 Task: Create a due date automation trigger when advanced on, on the wednesday of the week before a card is due add content with a name ending with resume at 11:00 AM.
Action: Mouse moved to (1001, 80)
Screenshot: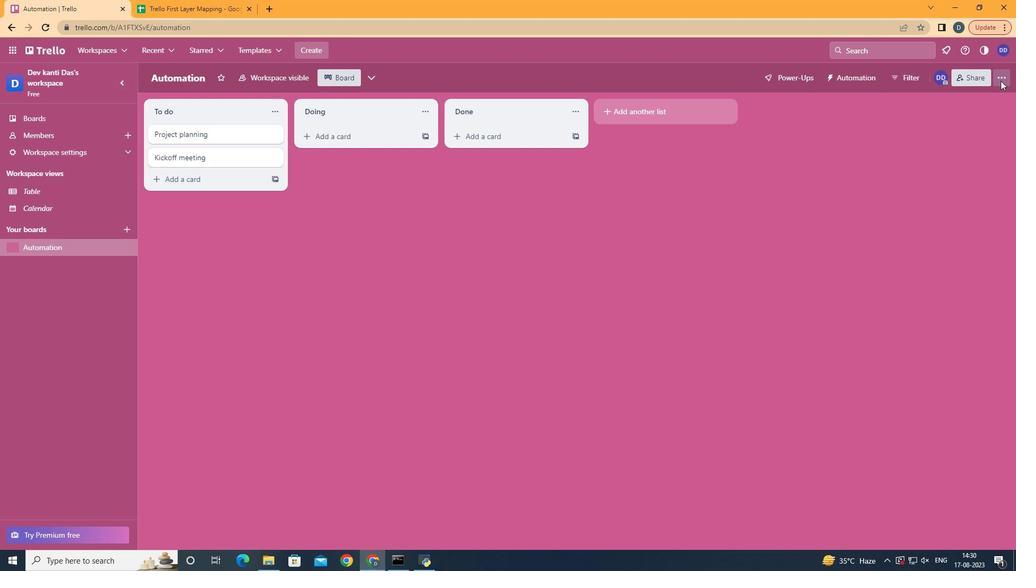 
Action: Mouse pressed left at (1001, 80)
Screenshot: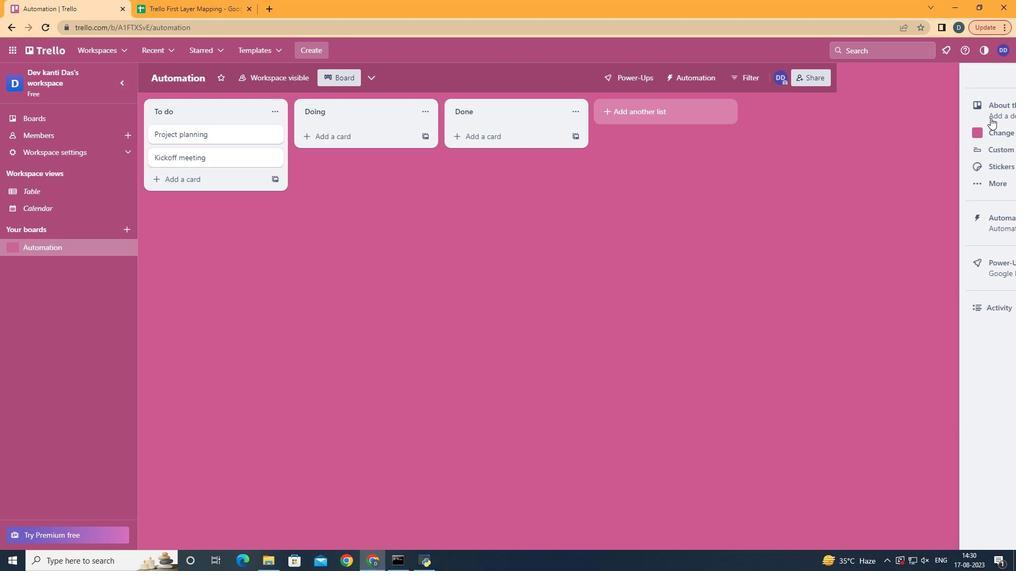
Action: Mouse moved to (944, 229)
Screenshot: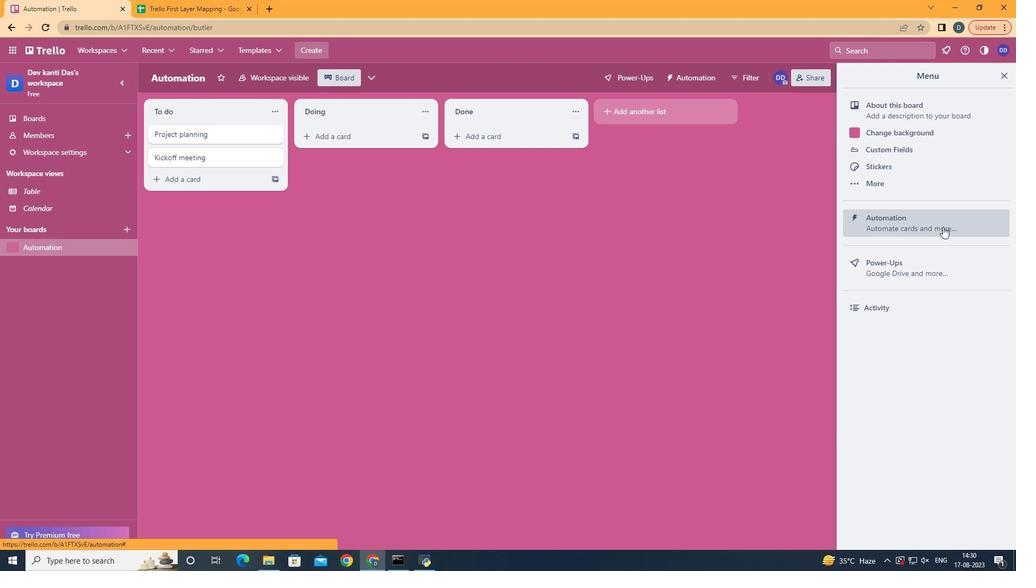 
Action: Mouse pressed left at (944, 229)
Screenshot: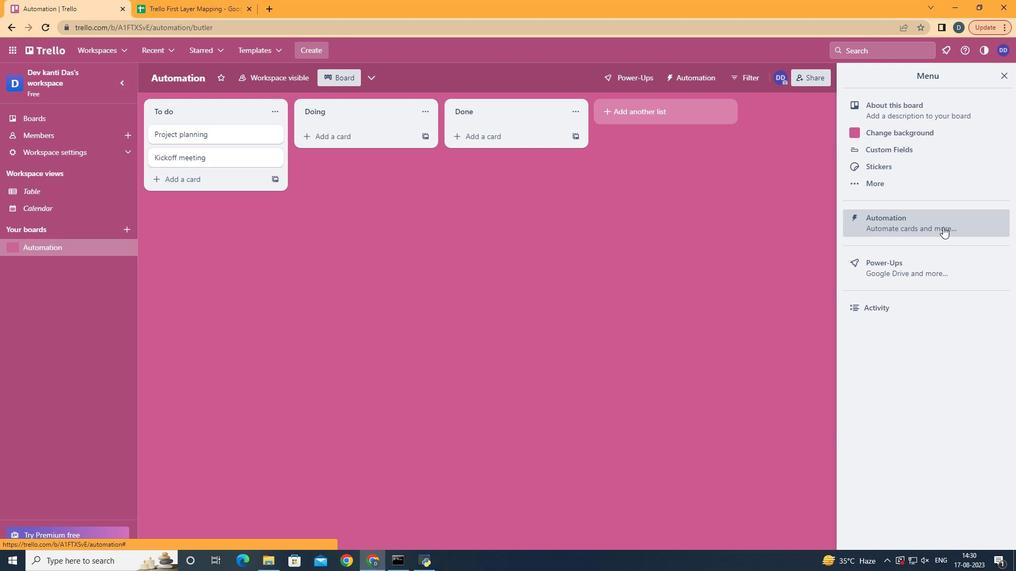 
Action: Mouse moved to (202, 215)
Screenshot: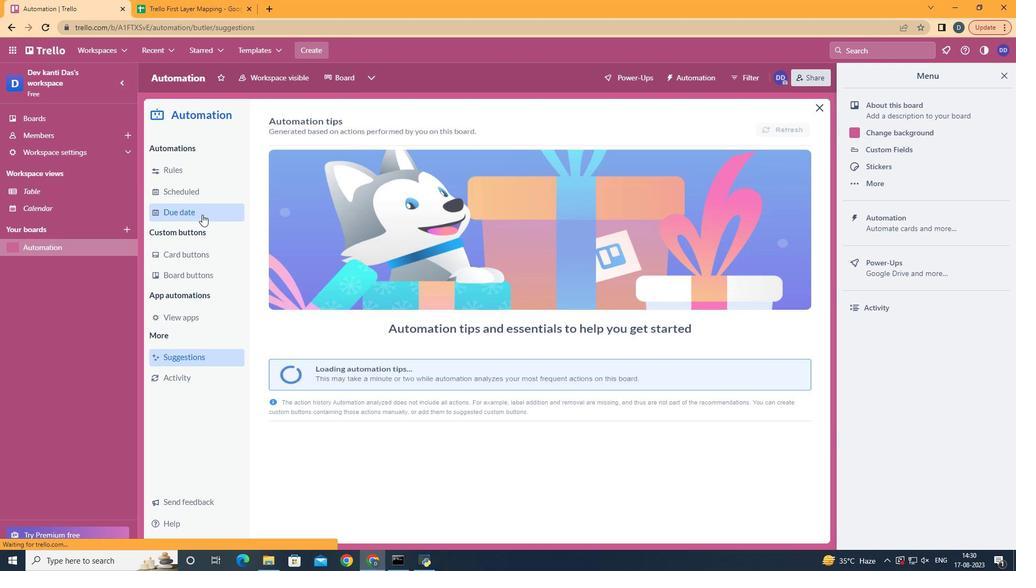 
Action: Mouse pressed left at (202, 215)
Screenshot: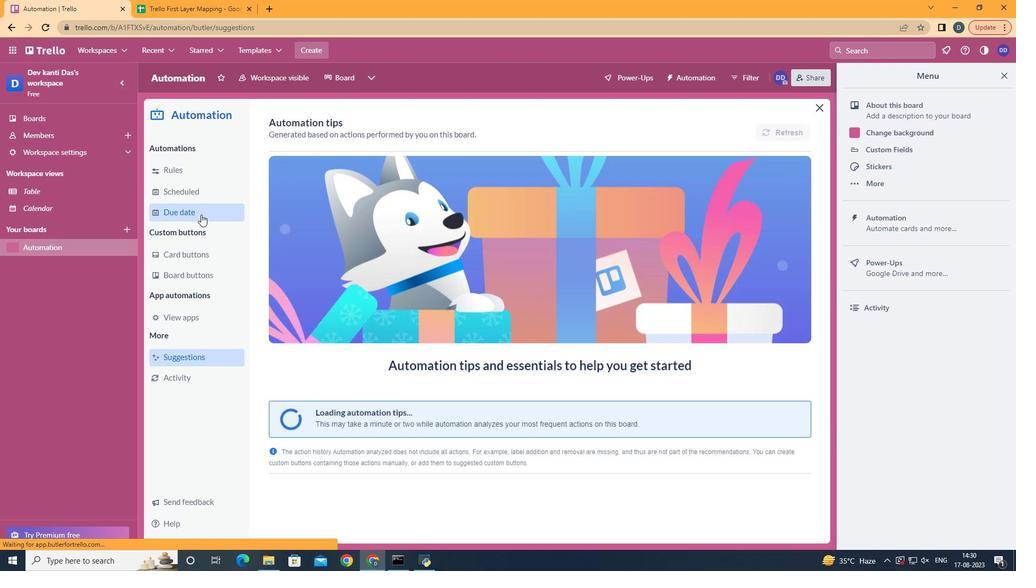 
Action: Mouse moved to (733, 129)
Screenshot: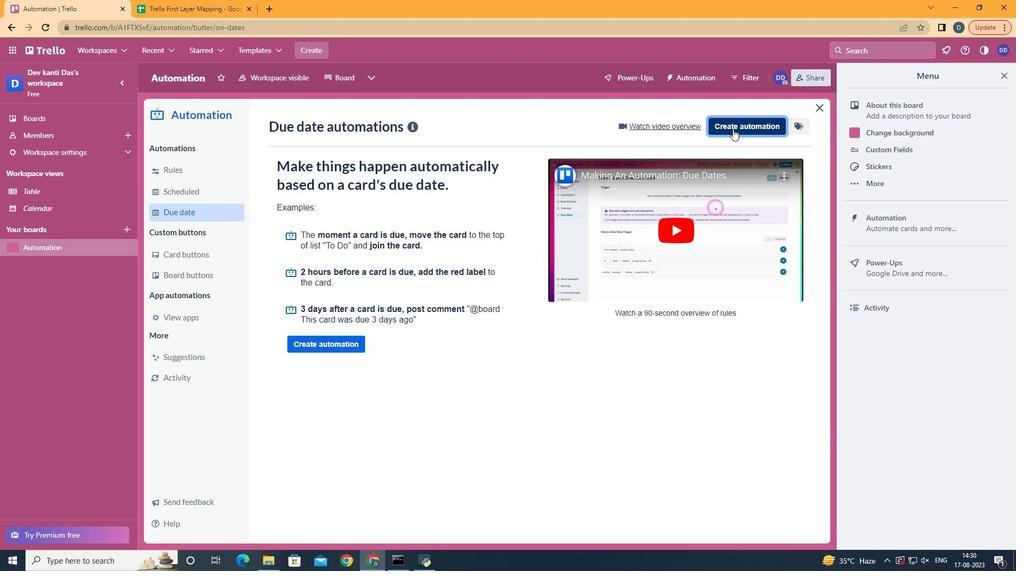 
Action: Mouse pressed left at (733, 129)
Screenshot: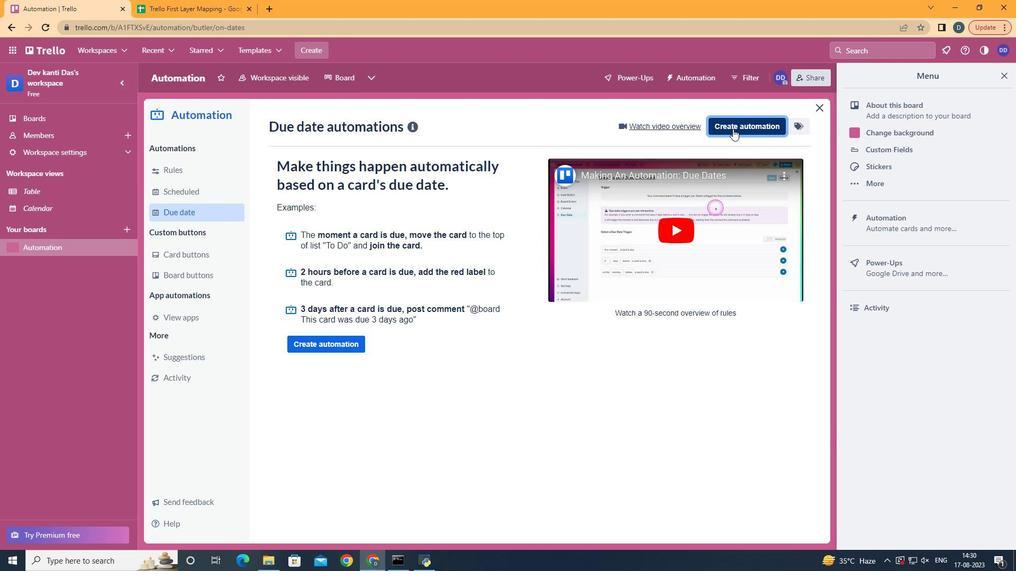 
Action: Mouse moved to (548, 229)
Screenshot: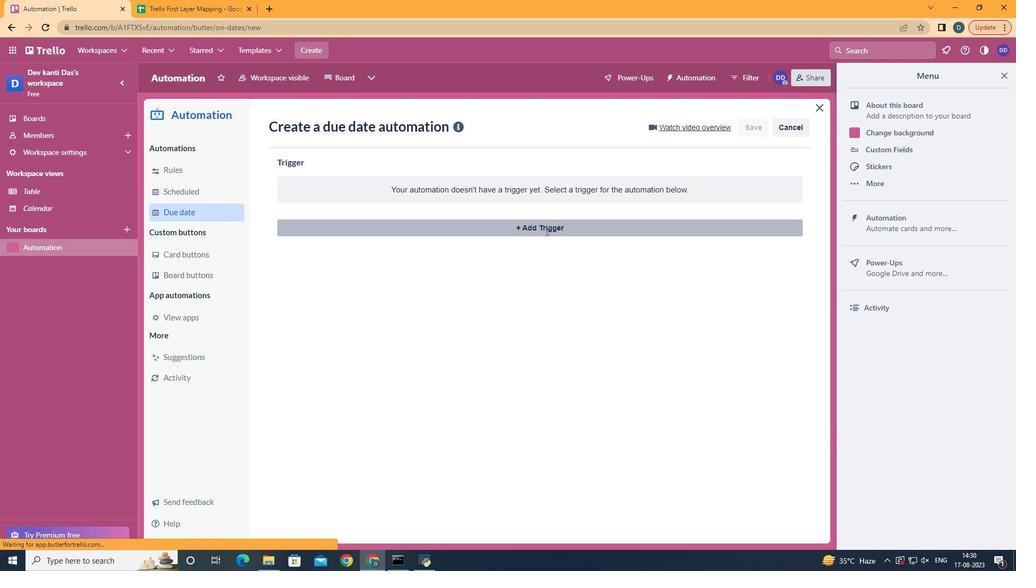 
Action: Mouse pressed left at (548, 229)
Screenshot: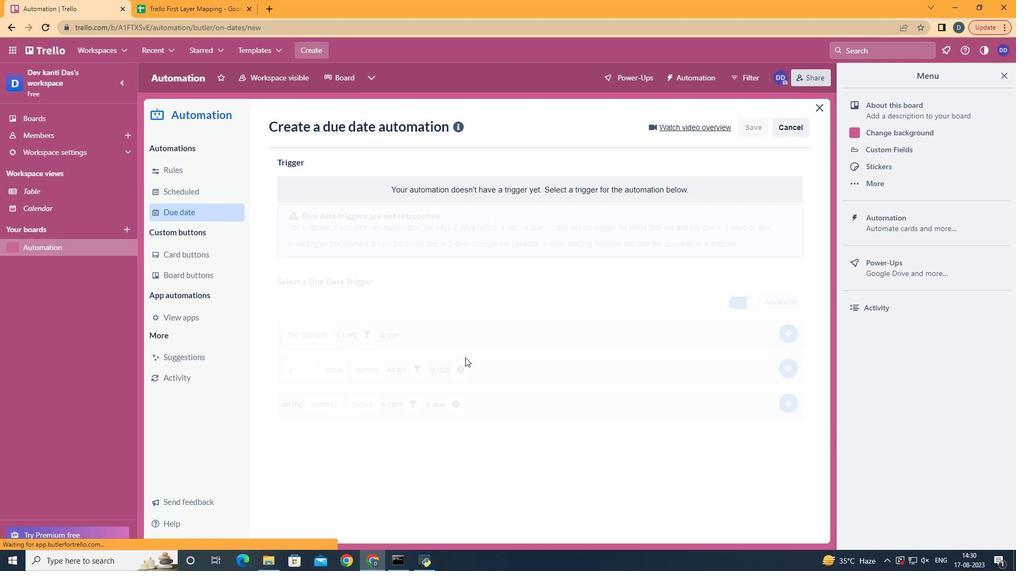 
Action: Mouse moved to (335, 315)
Screenshot: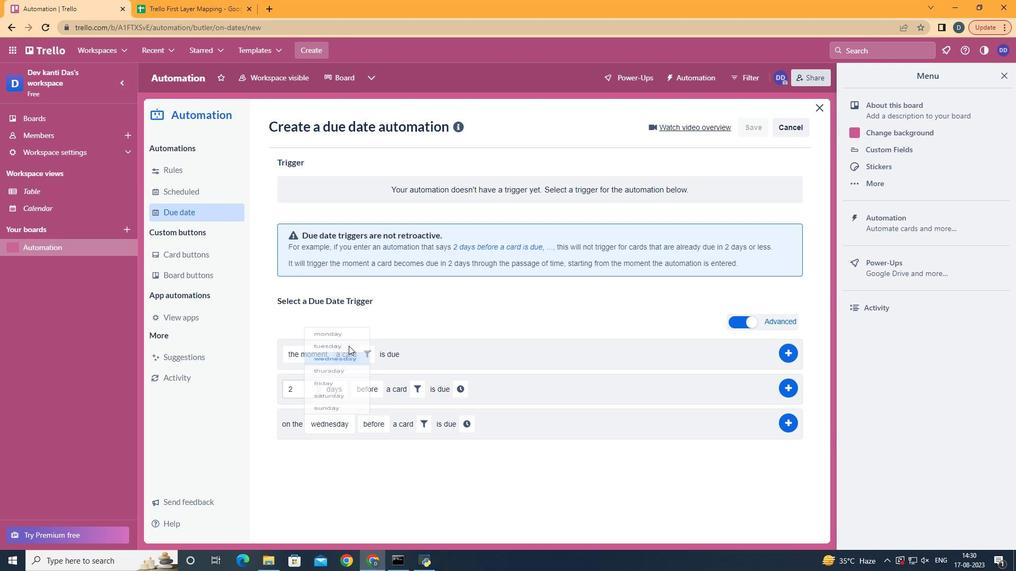 
Action: Mouse pressed left at (335, 315)
Screenshot: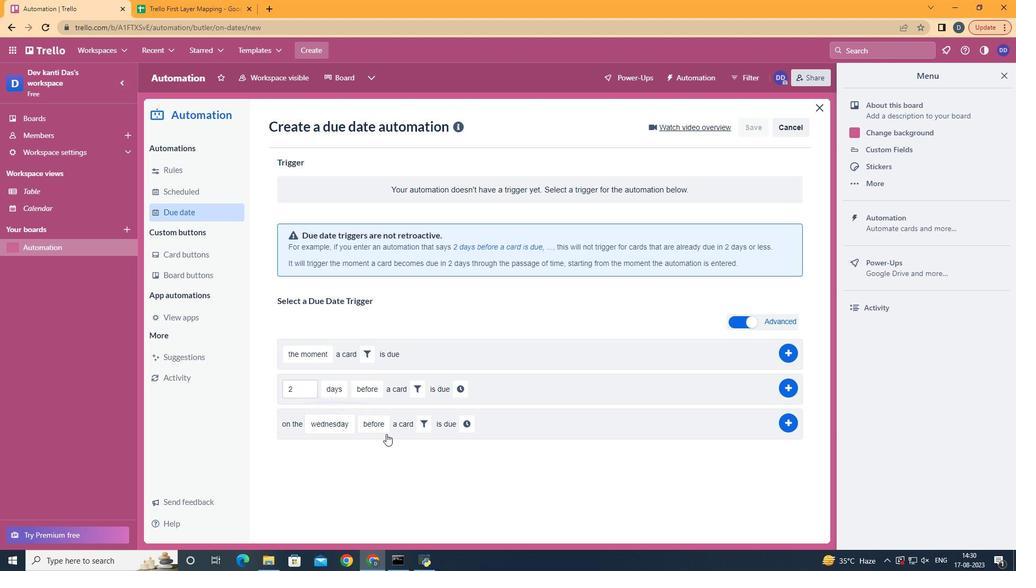 
Action: Mouse moved to (395, 511)
Screenshot: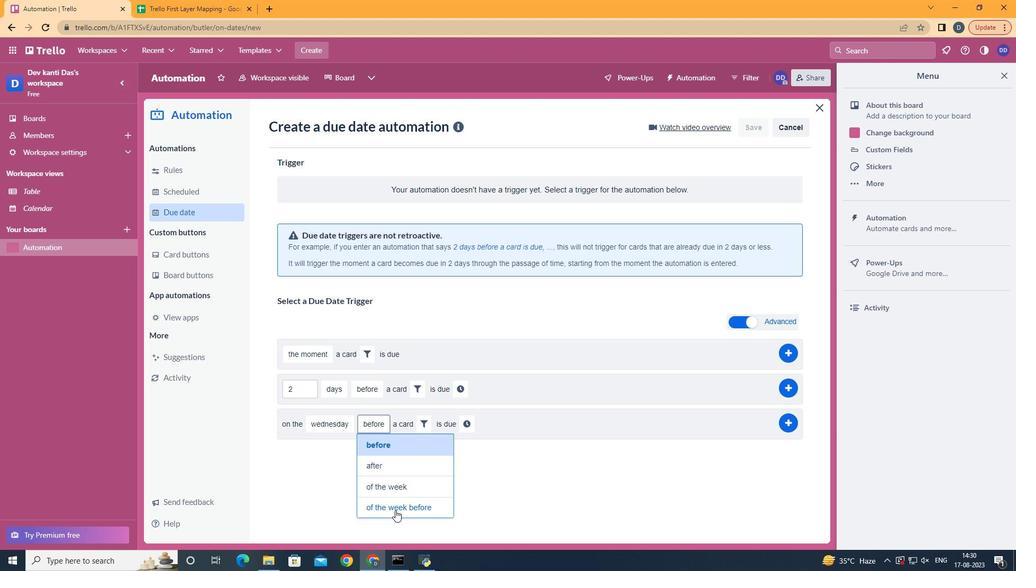 
Action: Mouse pressed left at (395, 511)
Screenshot: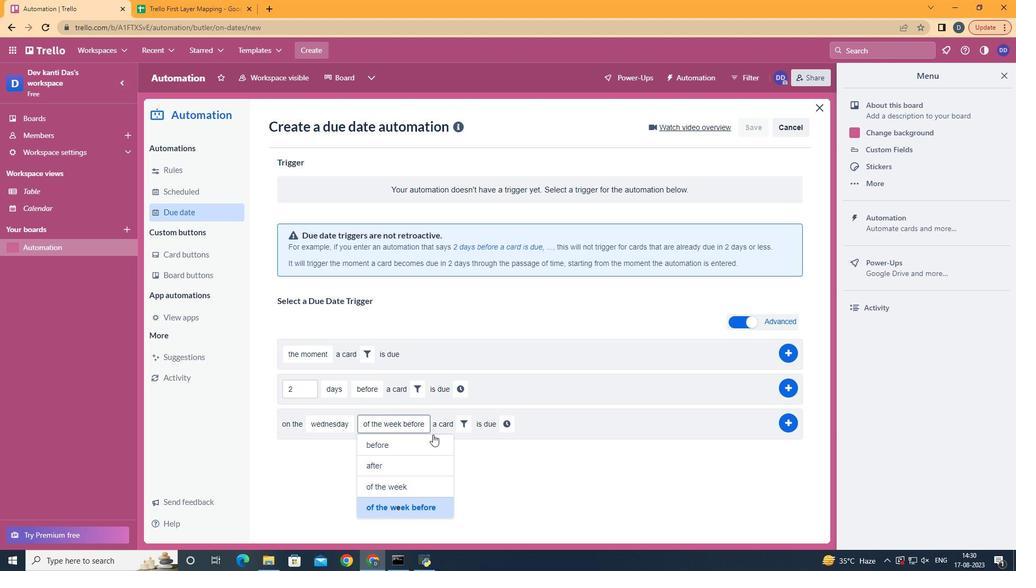 
Action: Mouse moved to (463, 425)
Screenshot: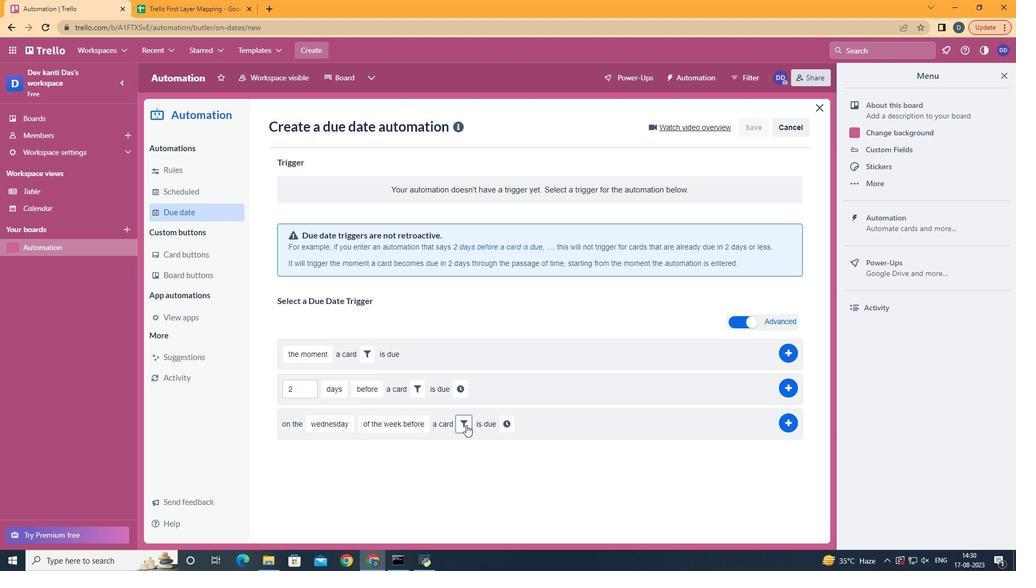 
Action: Mouse pressed left at (463, 425)
Screenshot: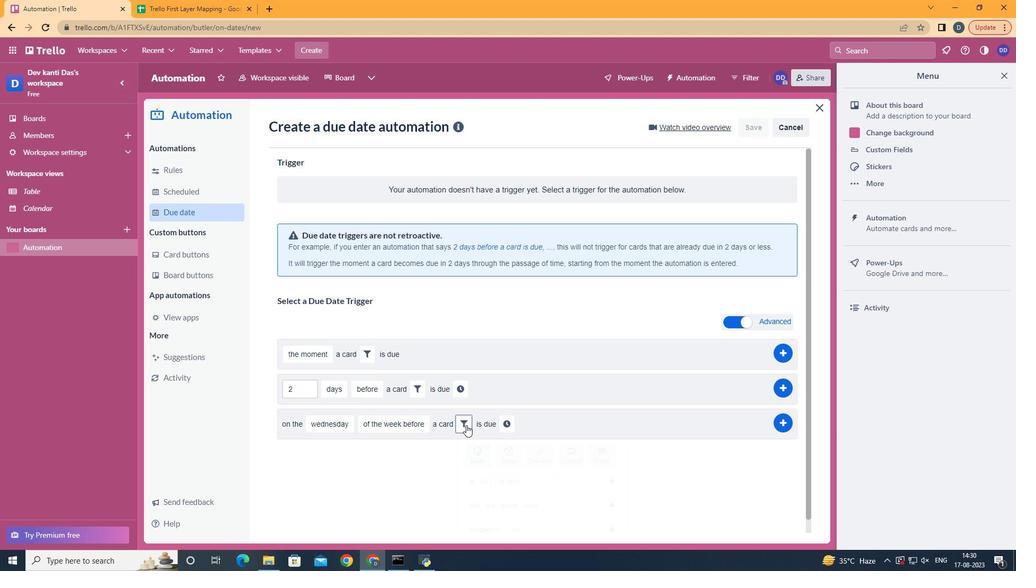 
Action: Mouse moved to (607, 454)
Screenshot: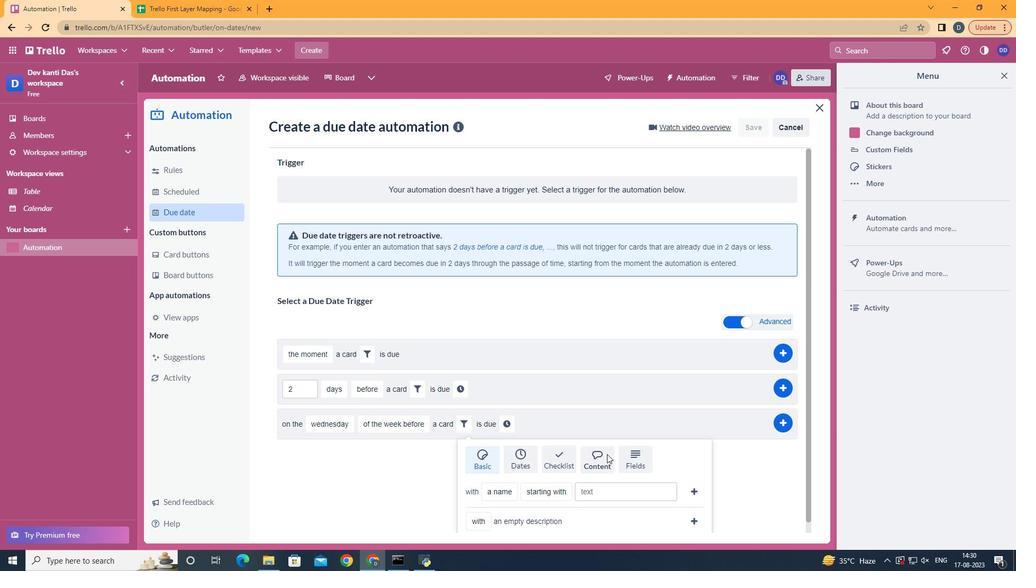 
Action: Mouse pressed left at (607, 454)
Screenshot: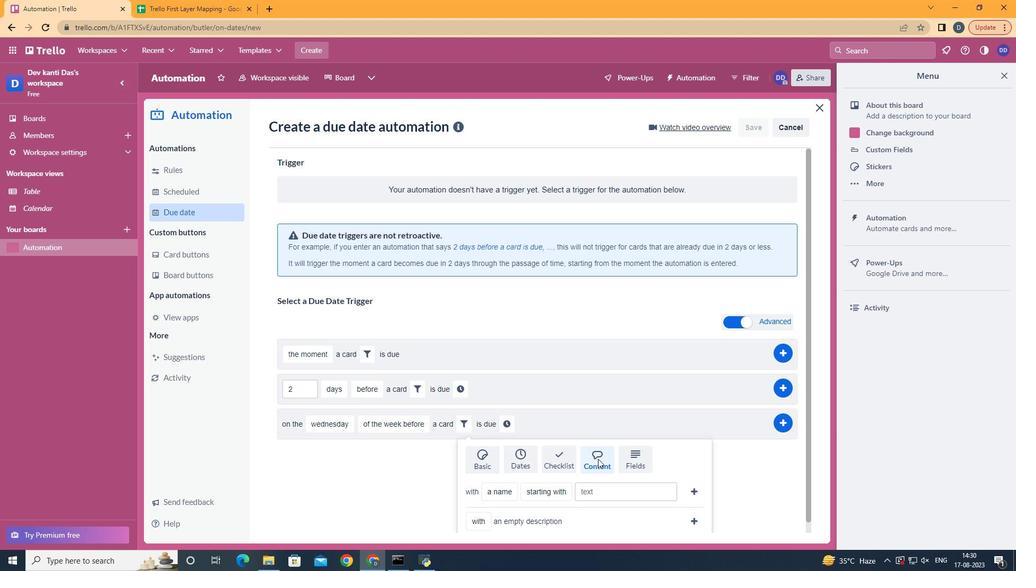 
Action: Mouse moved to (569, 384)
Screenshot: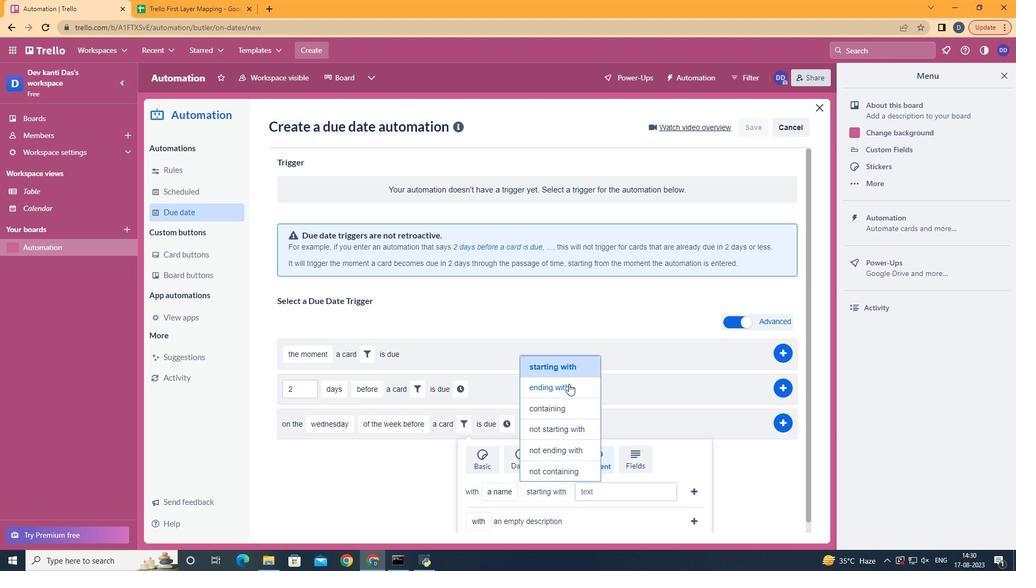 
Action: Mouse pressed left at (569, 384)
Screenshot: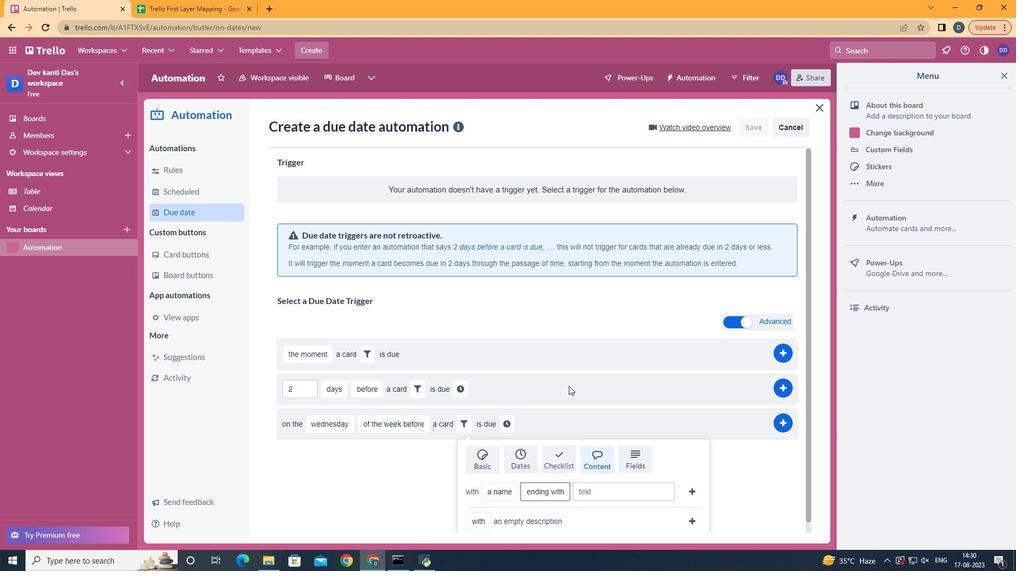 
Action: Mouse moved to (622, 490)
Screenshot: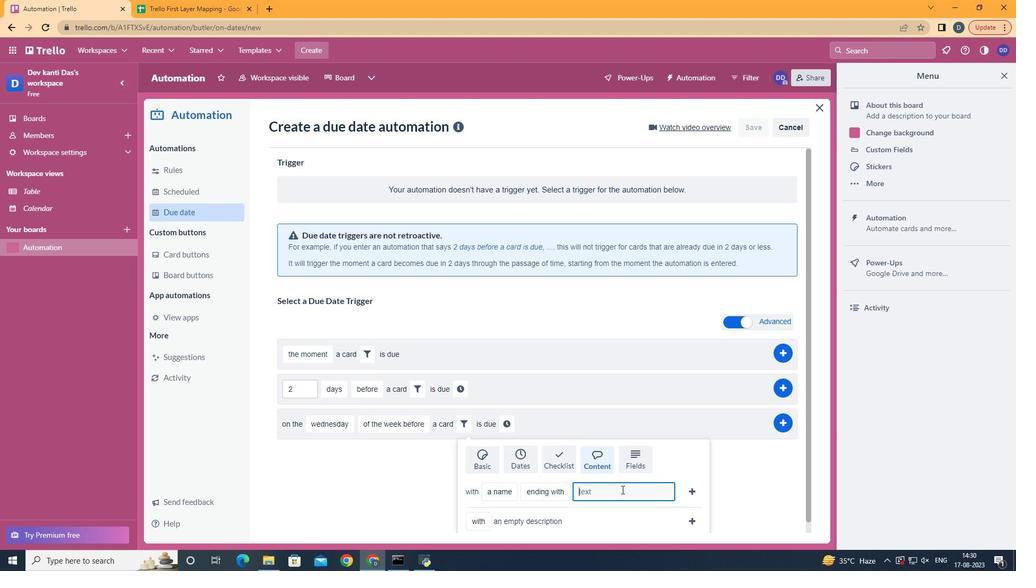 
Action: Mouse pressed left at (622, 490)
Screenshot: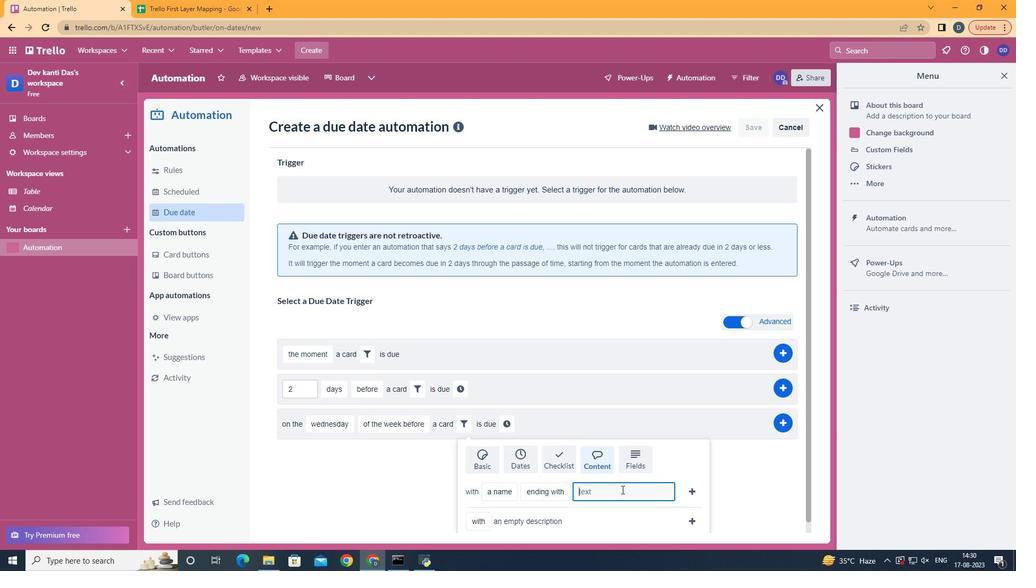 
Action: Mouse moved to (622, 490)
Screenshot: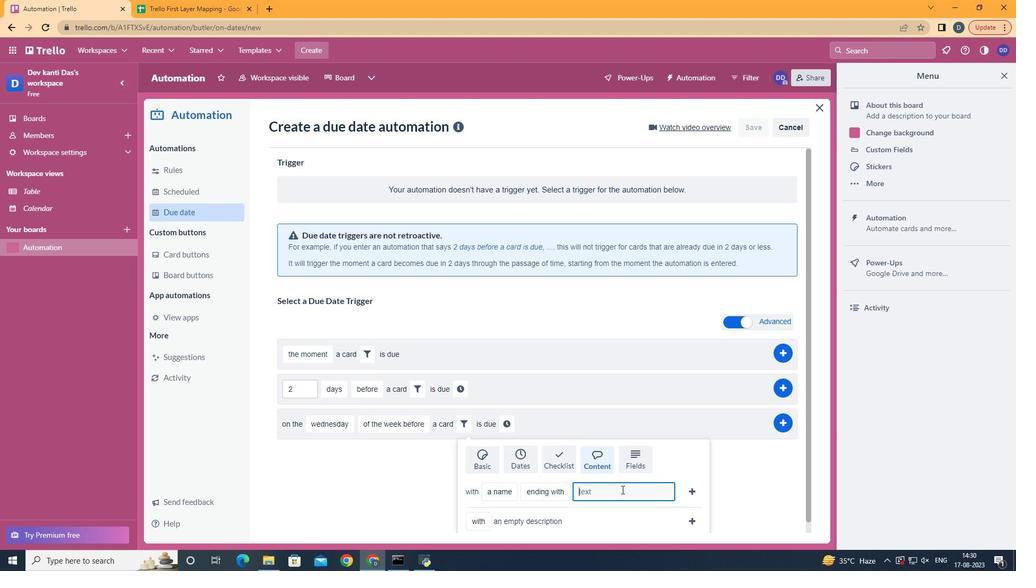 
Action: Key pressed resume
Screenshot: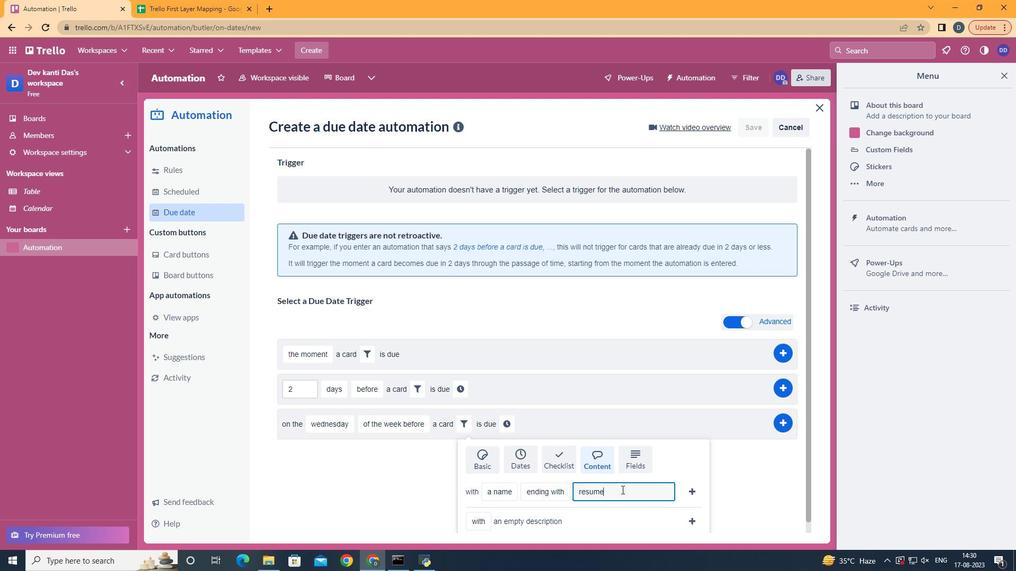 
Action: Mouse moved to (697, 492)
Screenshot: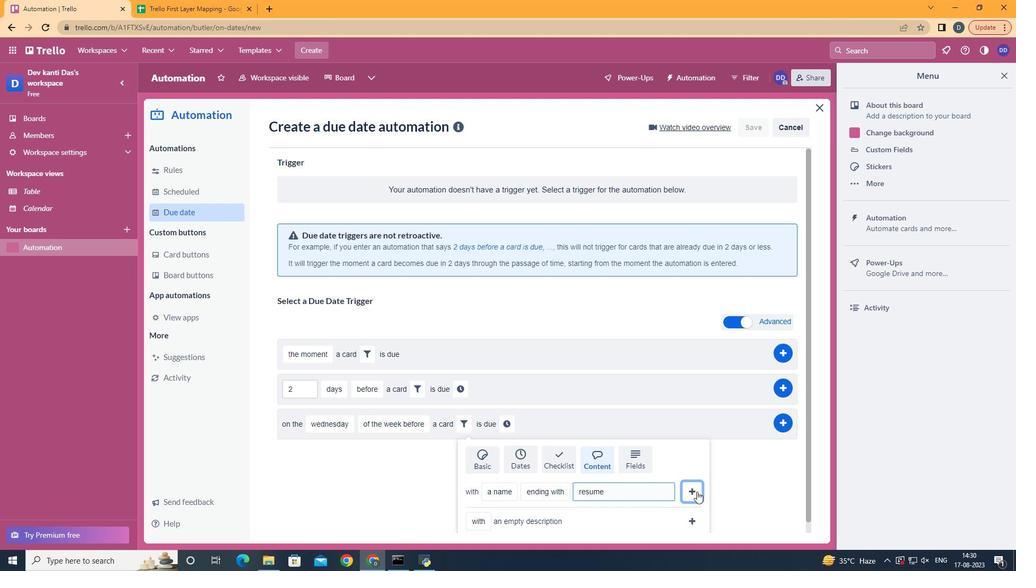 
Action: Mouse pressed left at (697, 492)
Screenshot: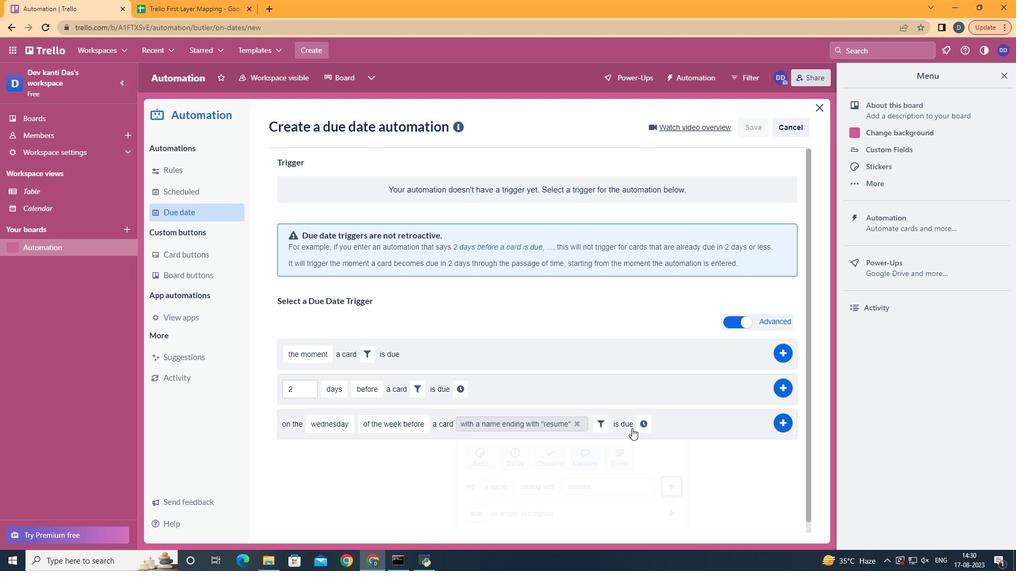 
Action: Mouse moved to (640, 429)
Screenshot: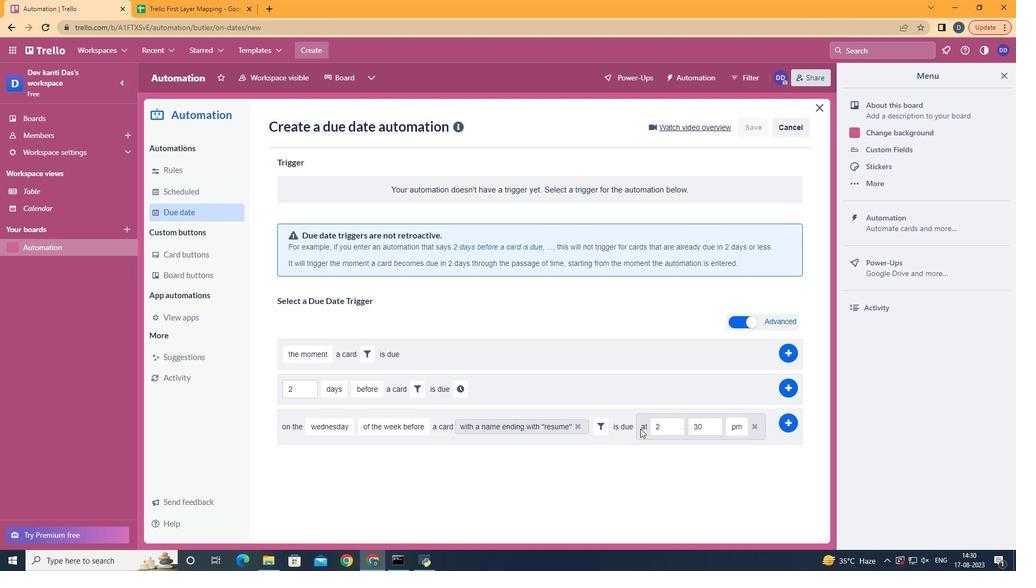 
Action: Mouse pressed left at (640, 429)
Screenshot: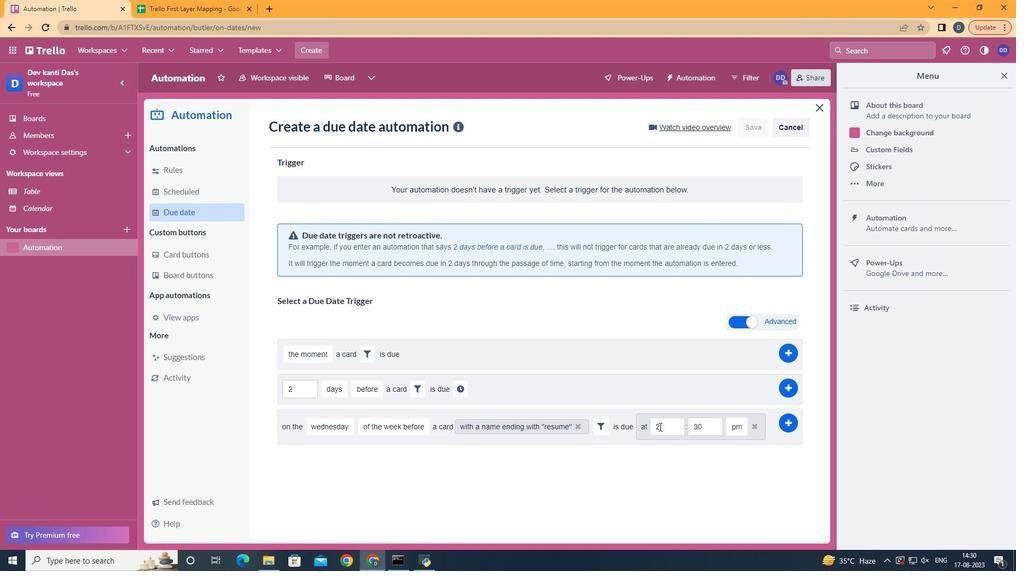 
Action: Mouse moved to (668, 426)
Screenshot: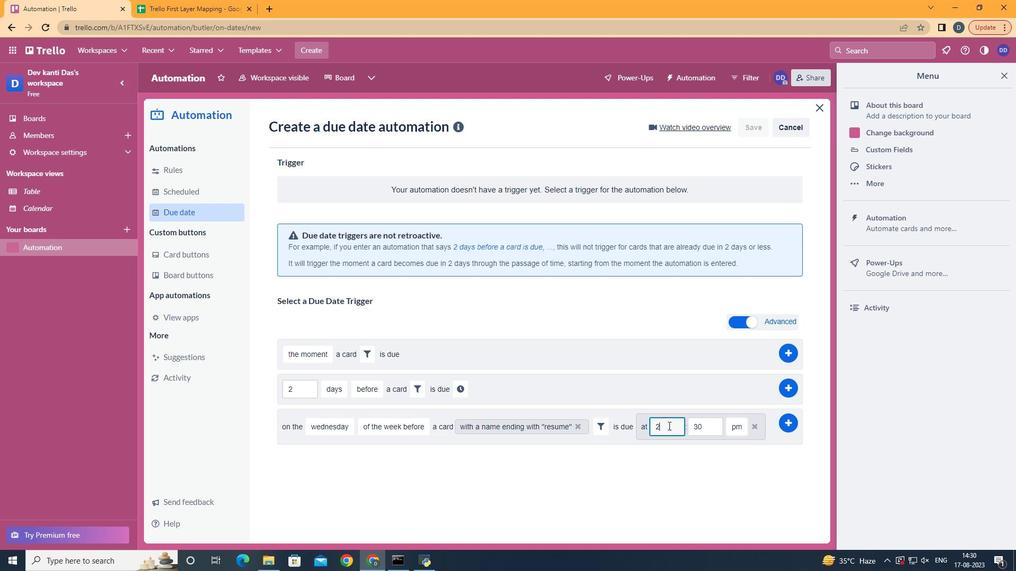 
Action: Mouse pressed left at (668, 426)
Screenshot: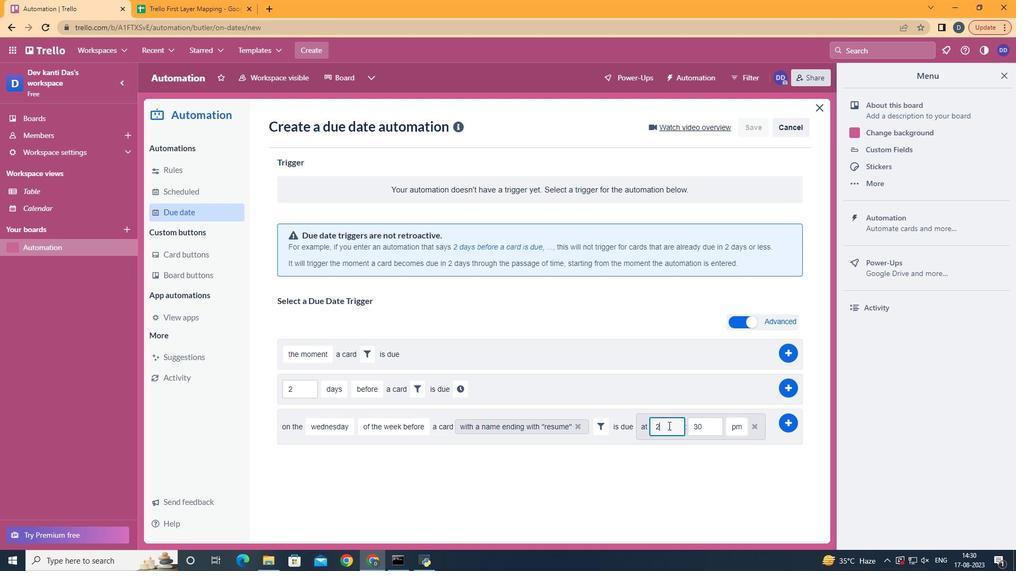 
Action: Key pressed <Key.backspace>11
Screenshot: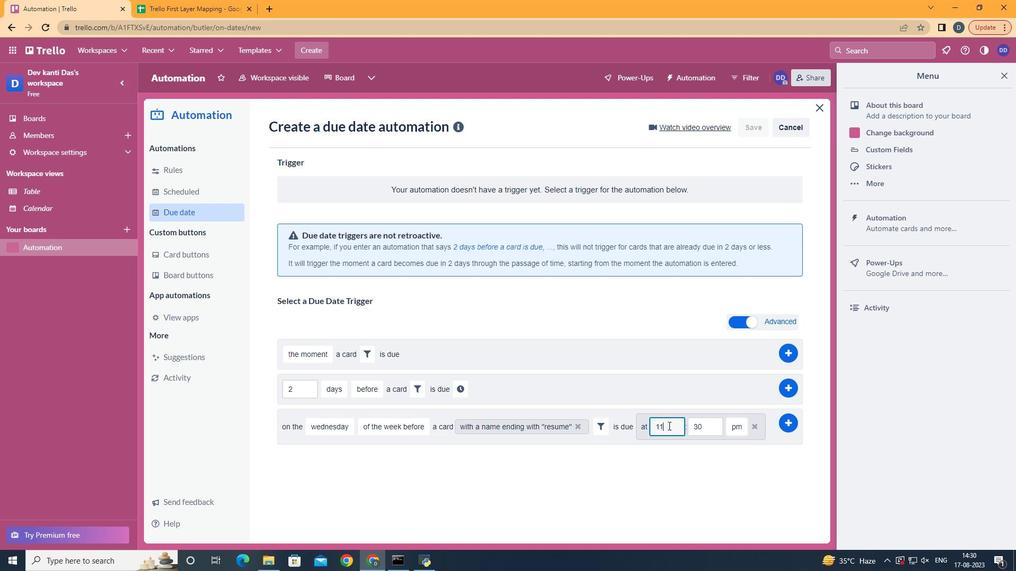 
Action: Mouse moved to (710, 428)
Screenshot: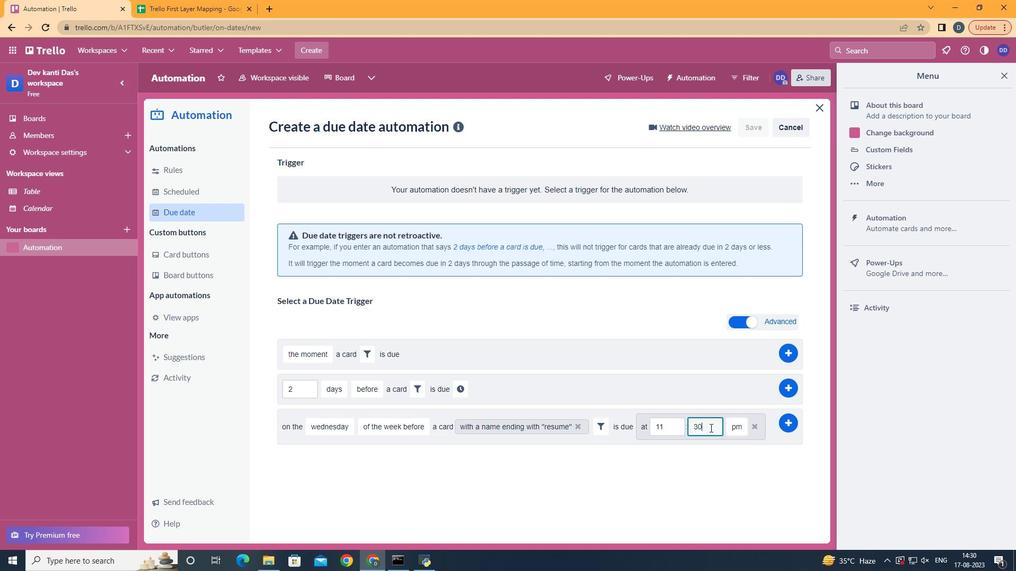 
Action: Mouse pressed left at (710, 428)
Screenshot: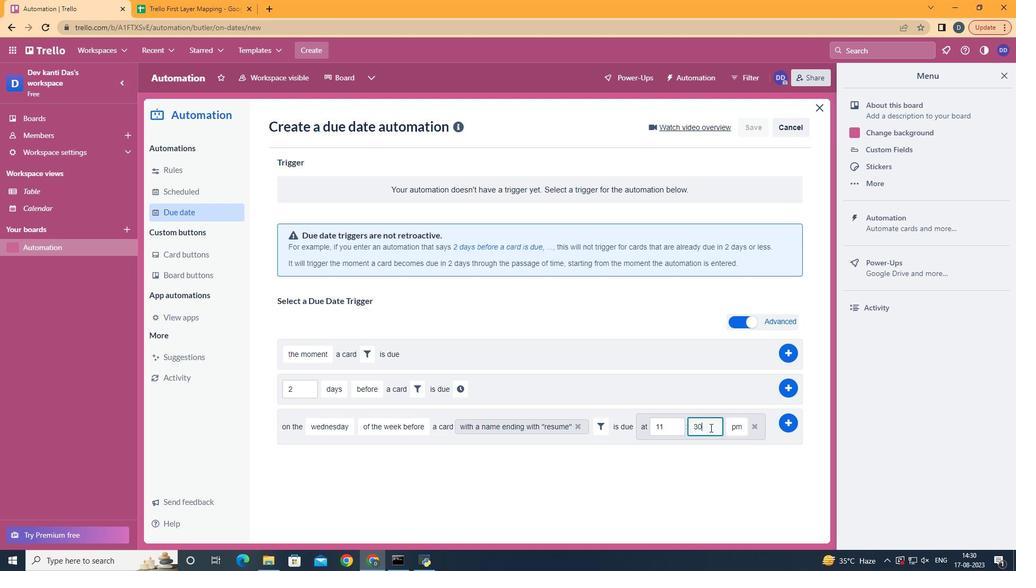 
Action: Mouse moved to (710, 428)
Screenshot: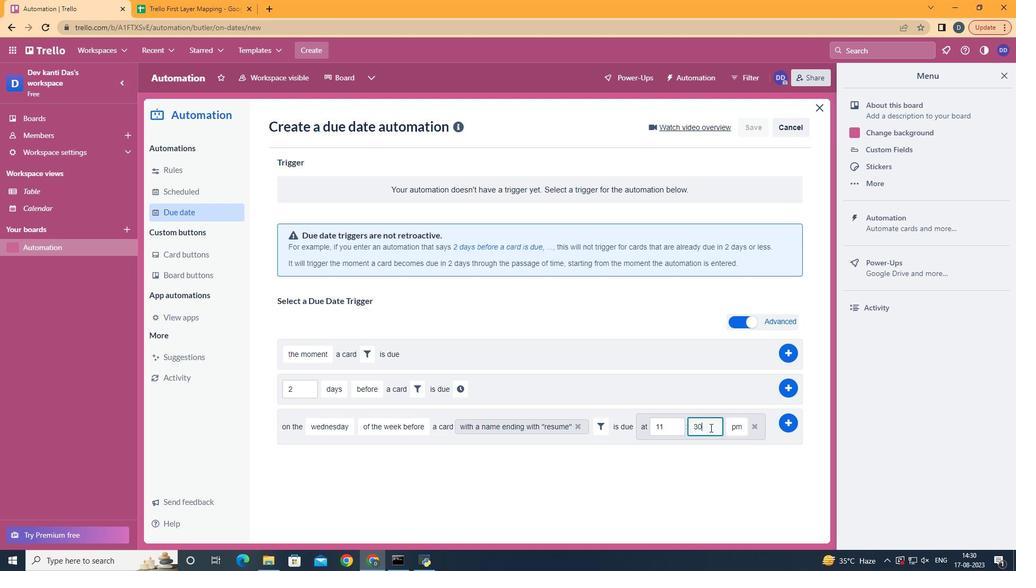 
Action: Key pressed <Key.backspace><Key.backspace>00
Screenshot: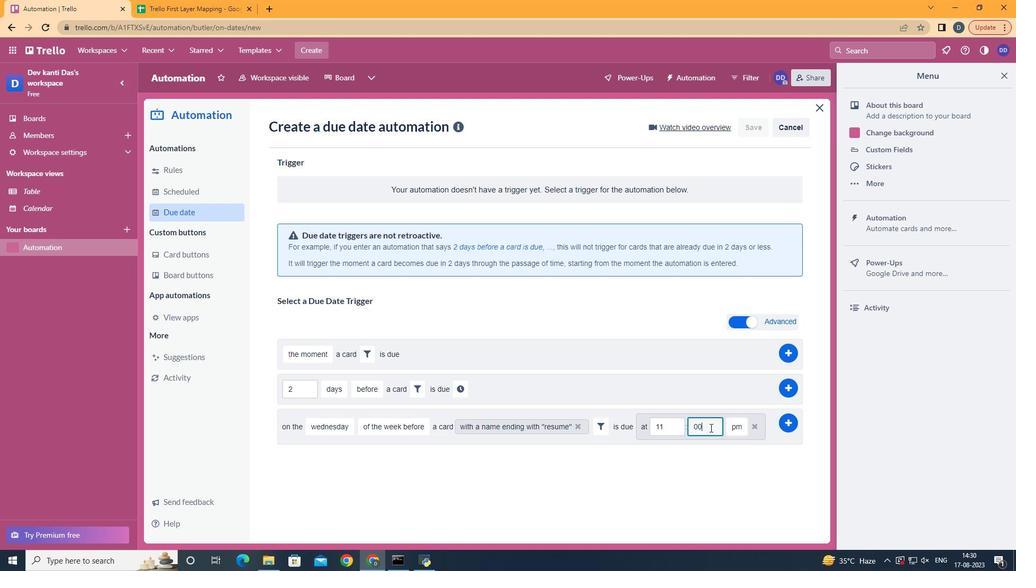 
Action: Mouse moved to (737, 449)
Screenshot: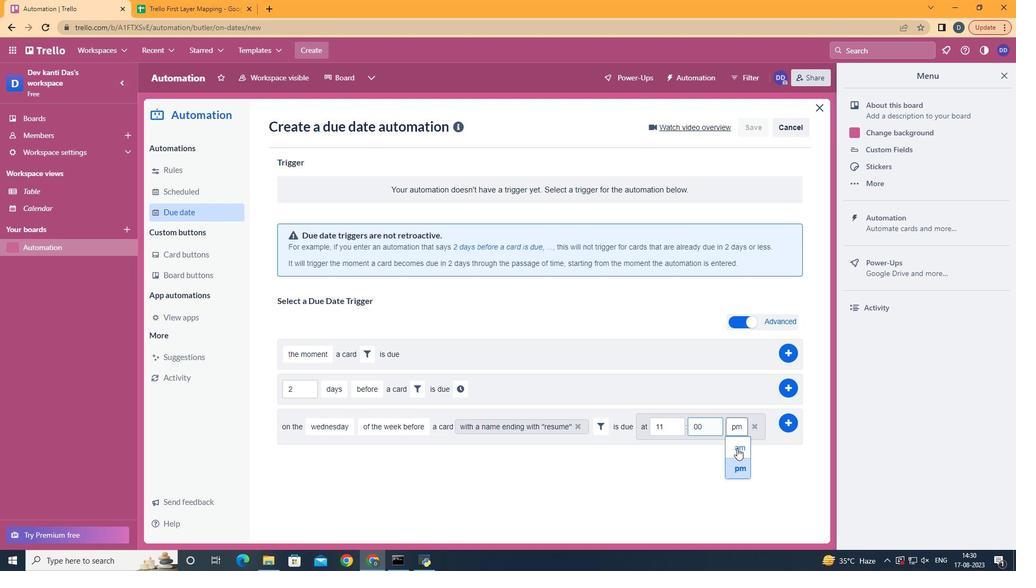 
Action: Mouse pressed left at (737, 449)
Screenshot: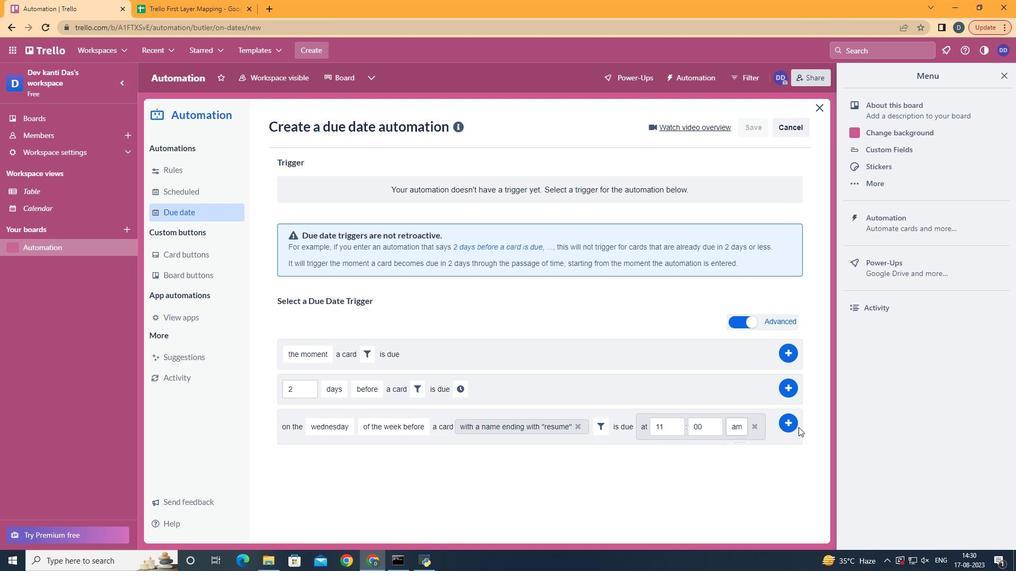
Action: Mouse moved to (792, 426)
Screenshot: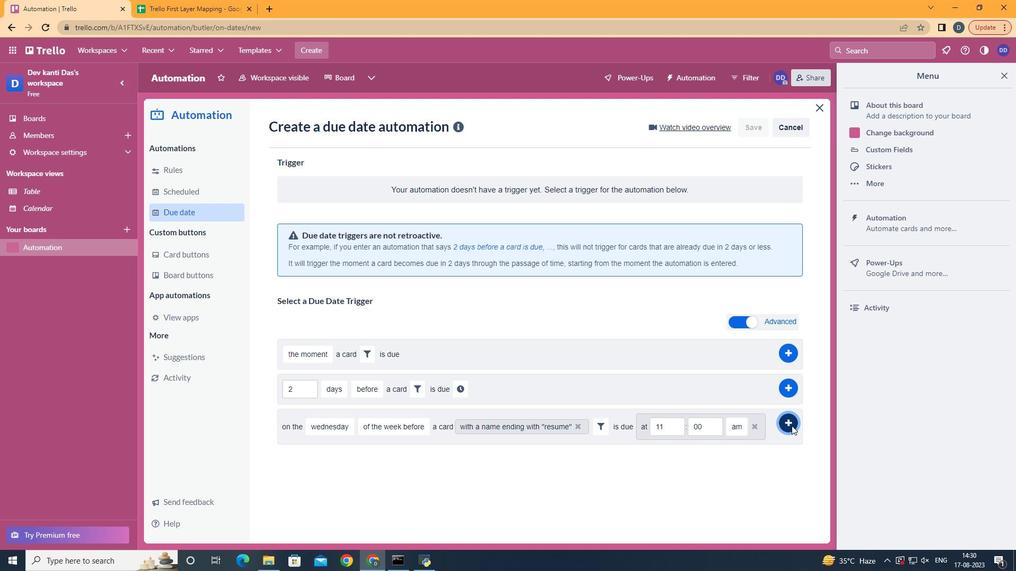 
Action: Mouse pressed left at (792, 426)
Screenshot: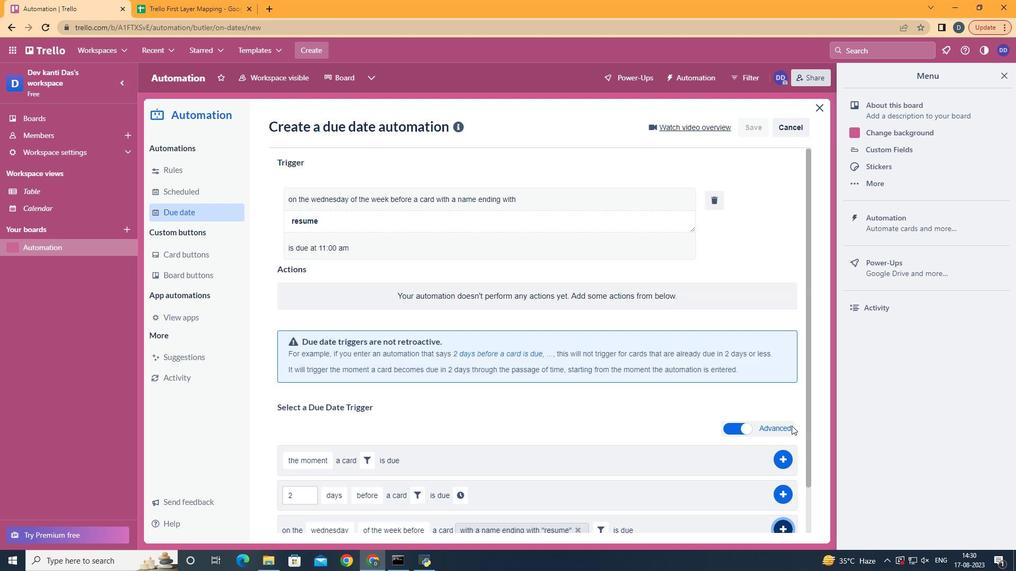 
